 Task: Add Force Of Nature Meats Grass Fed Regeneratively Sourced Bison Ribeye Steak to the cart.
Action: Mouse moved to (17, 60)
Screenshot: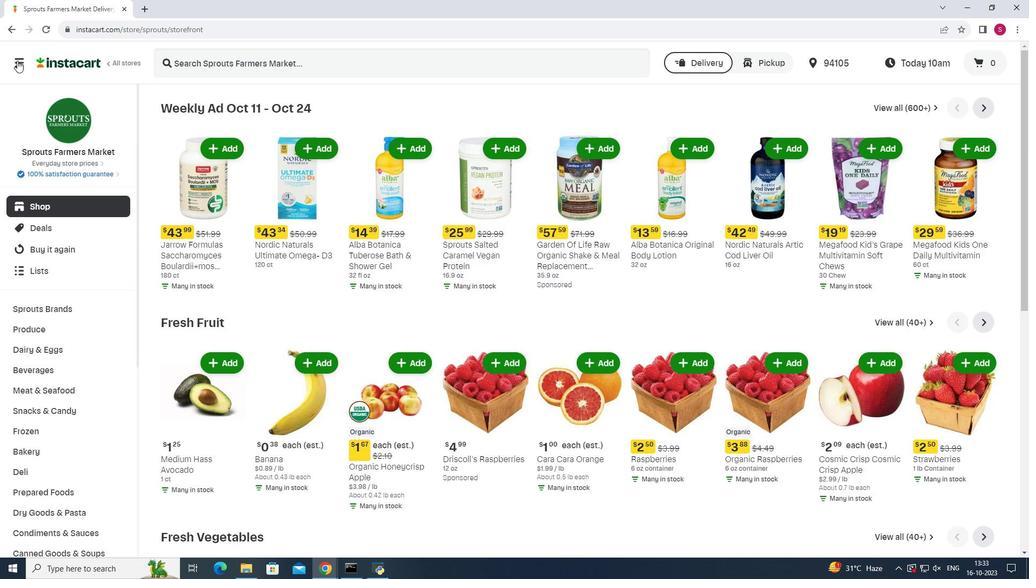 
Action: Mouse pressed left at (17, 60)
Screenshot: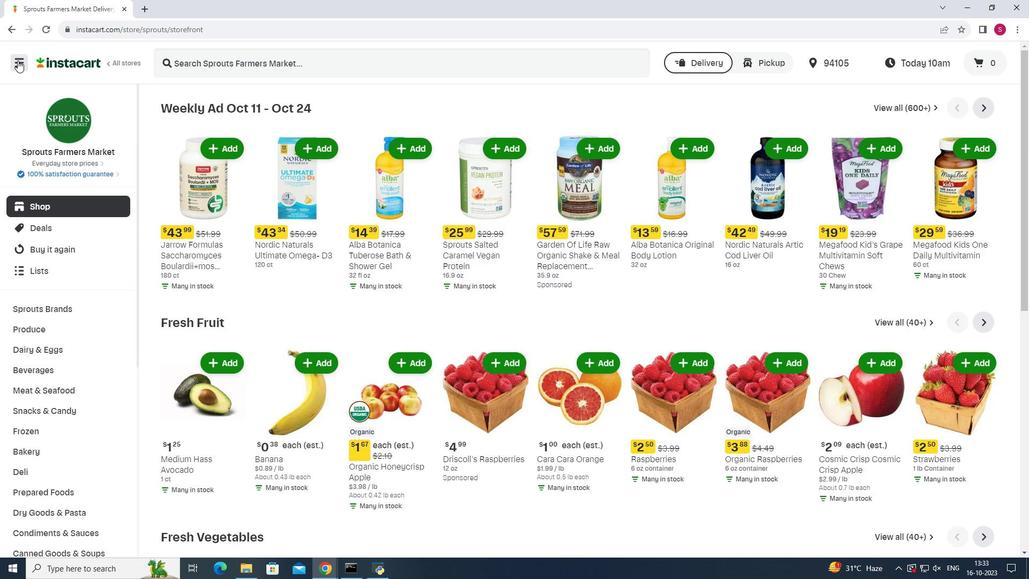
Action: Mouse moved to (50, 287)
Screenshot: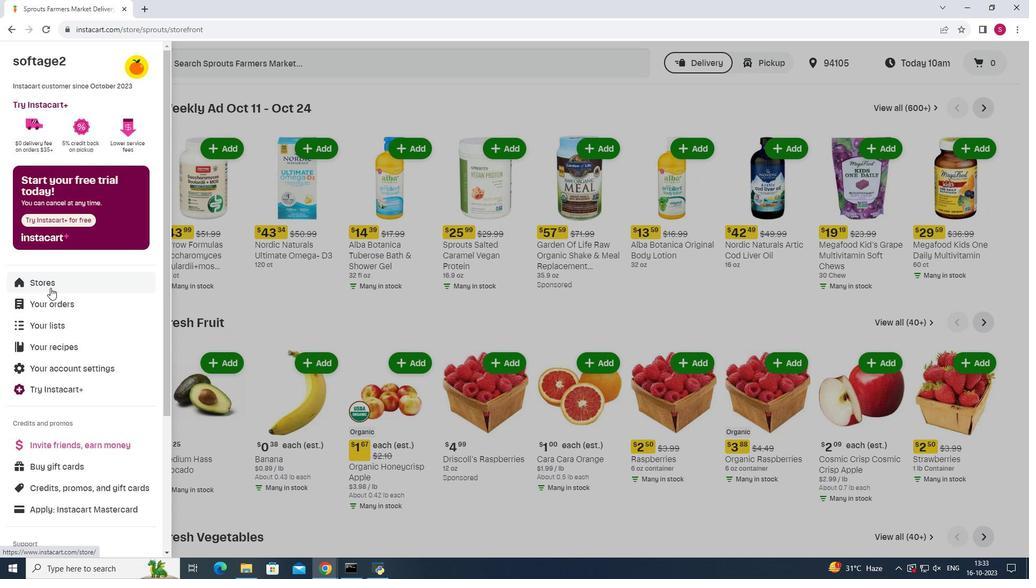 
Action: Mouse pressed left at (50, 287)
Screenshot: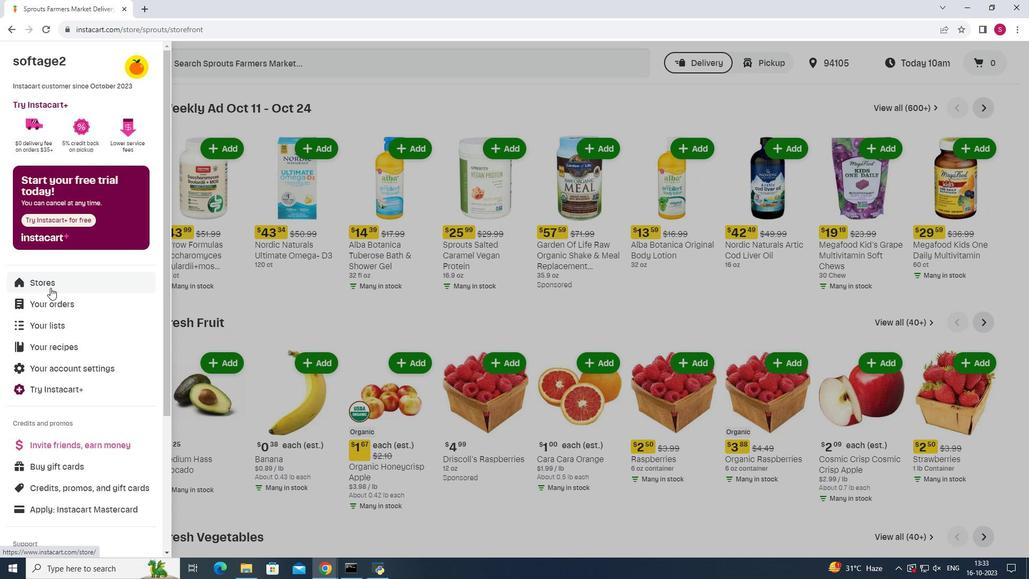
Action: Mouse moved to (254, 97)
Screenshot: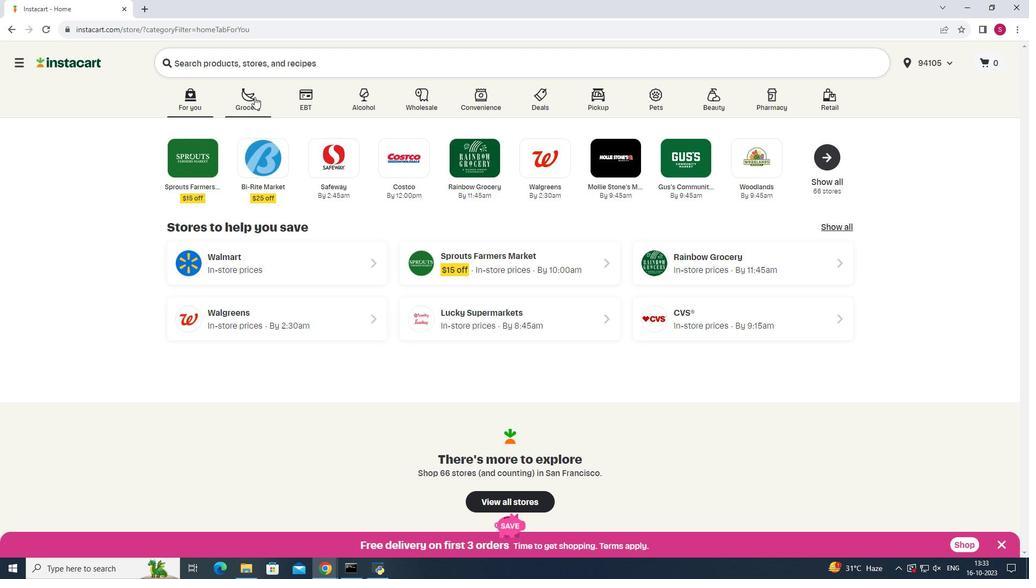 
Action: Mouse pressed left at (254, 97)
Screenshot: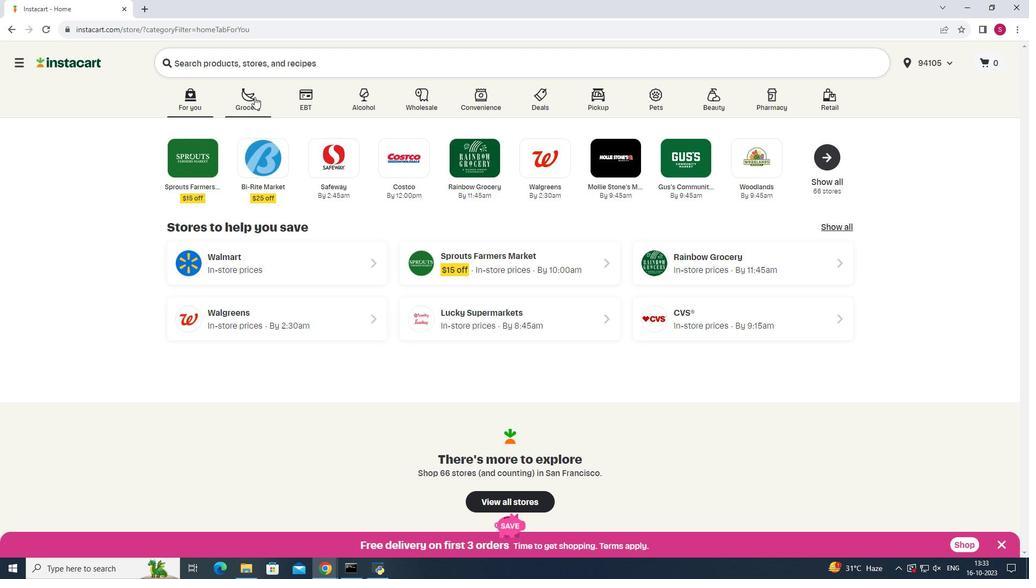 
Action: Mouse moved to (741, 149)
Screenshot: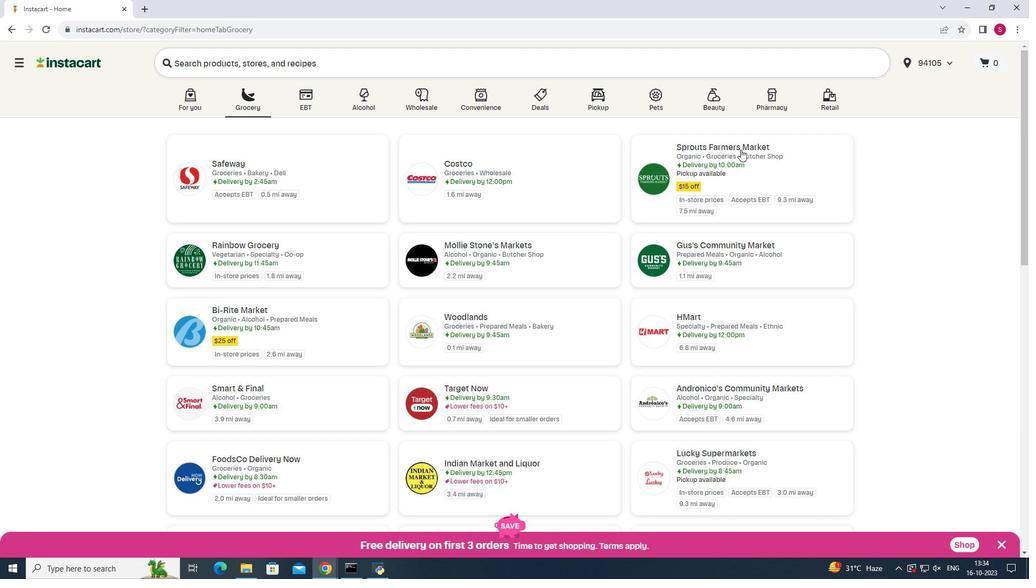 
Action: Mouse pressed left at (741, 149)
Screenshot: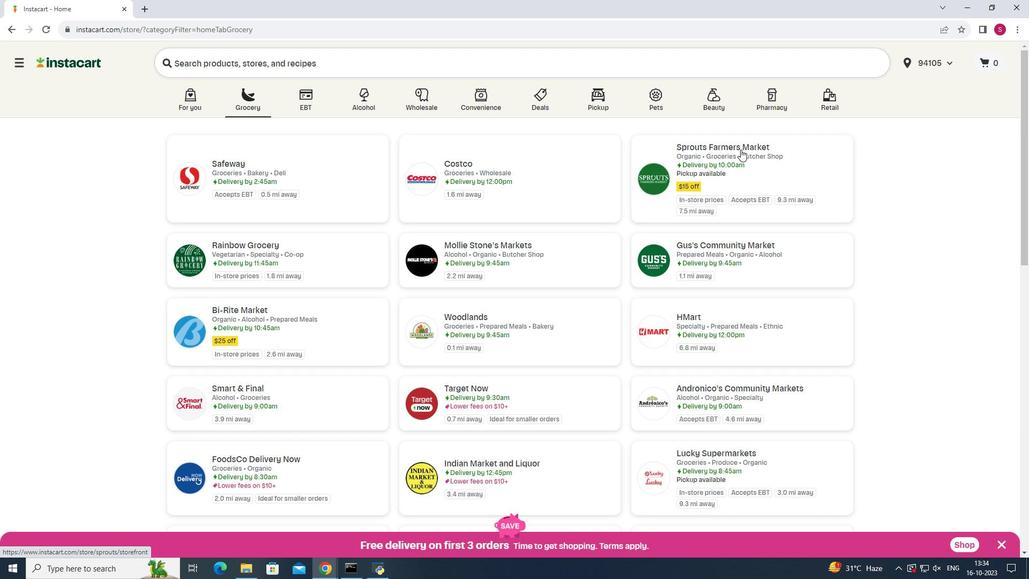 
Action: Mouse moved to (62, 388)
Screenshot: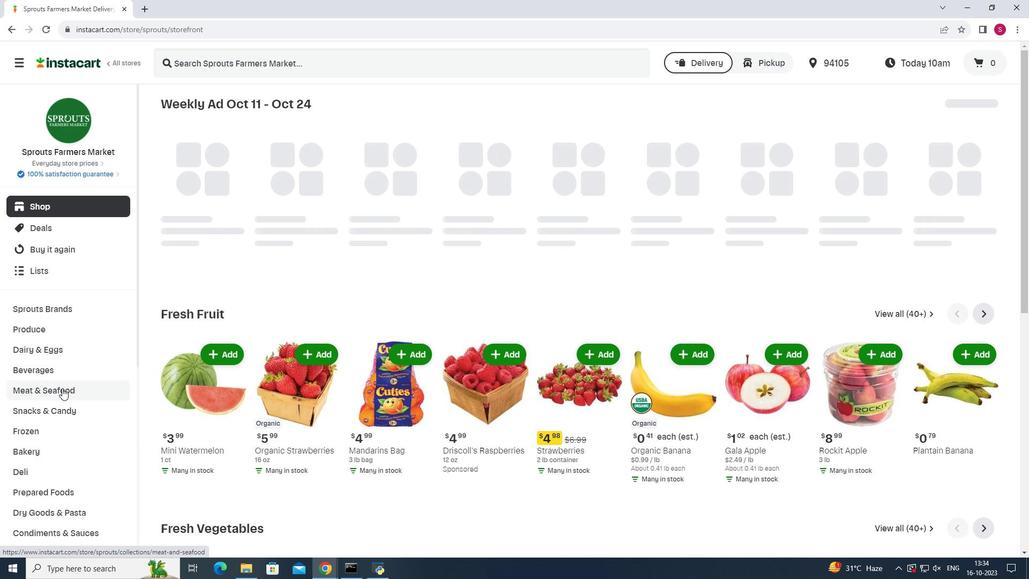 
Action: Mouse pressed left at (62, 388)
Screenshot: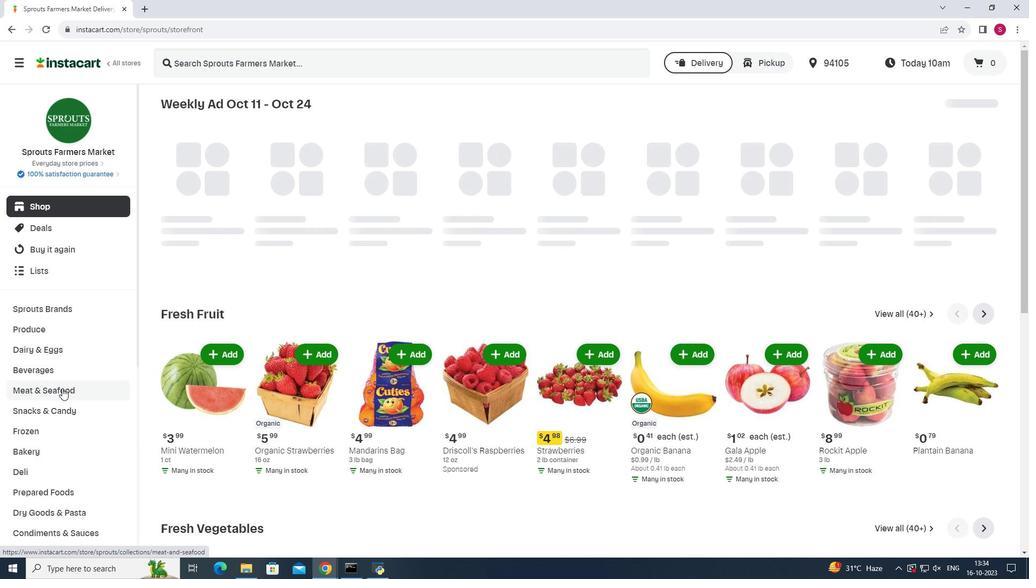 
Action: Mouse moved to (656, 134)
Screenshot: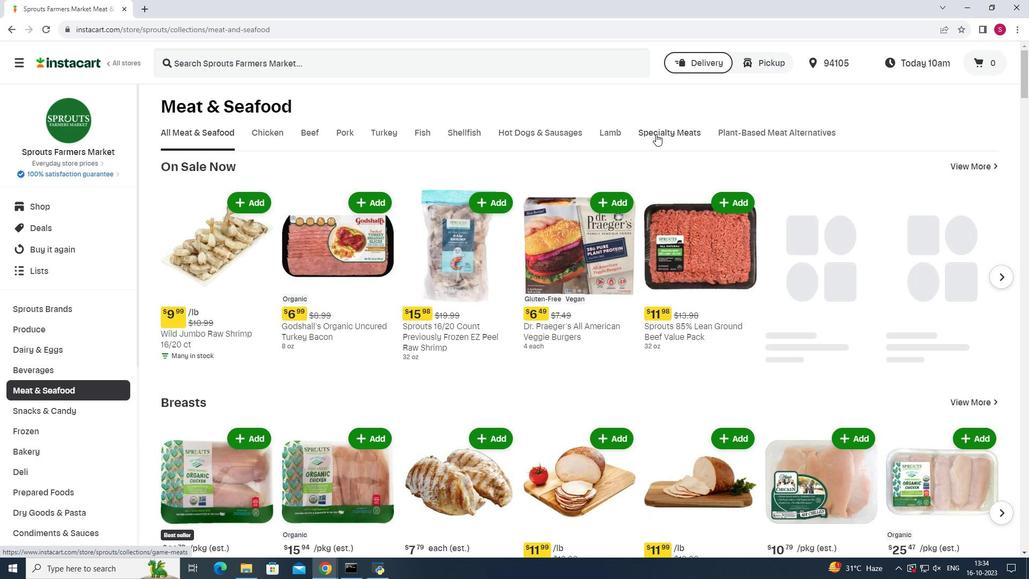 
Action: Mouse pressed left at (656, 134)
Screenshot: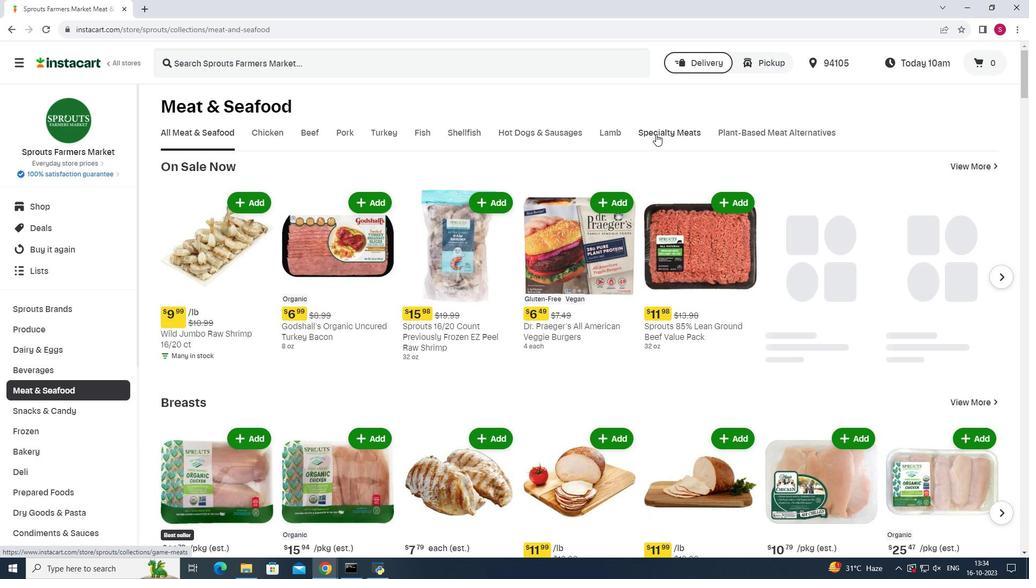 
Action: Mouse moved to (329, 60)
Screenshot: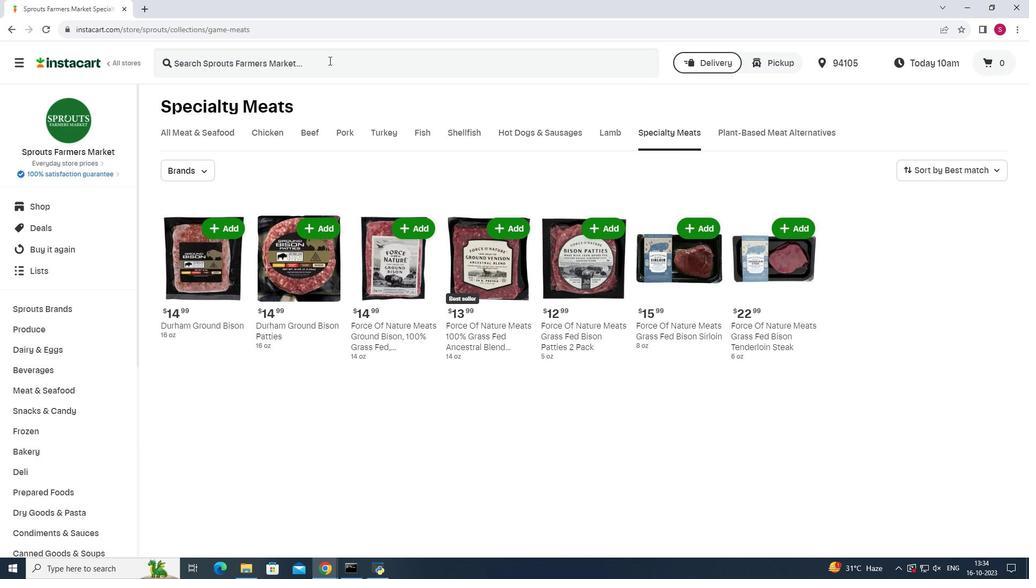 
Action: Mouse pressed left at (329, 60)
Screenshot: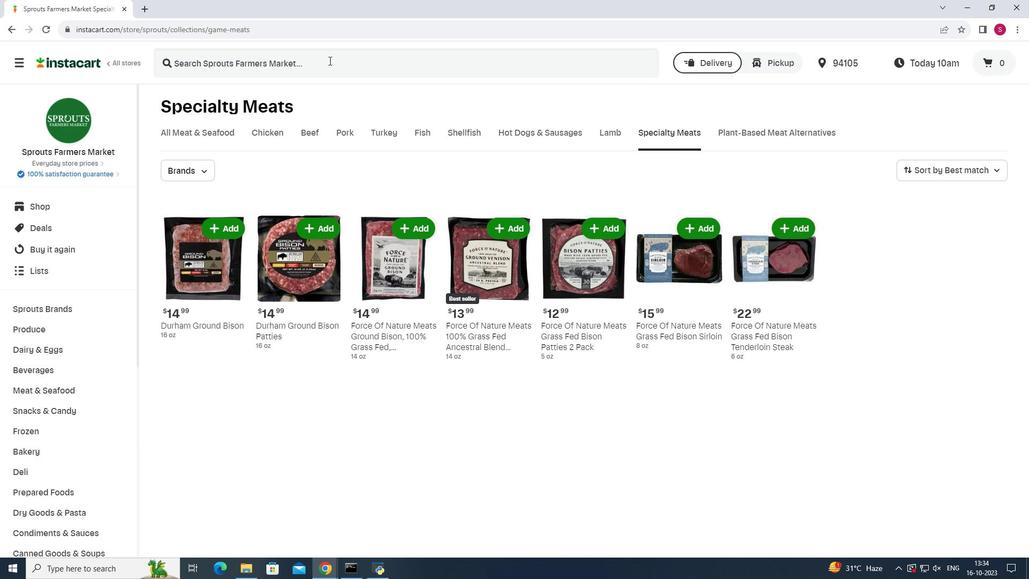 
Action: Key pressed <Key.shift><Key.shift><Key.shift><Key.shift><Key.shift><Key.shift><Key.shift><Key.shift><Key.shift>Force<Key.space><Key.shift>Of<Key.space><Key.shift>Nature<Key.space><Key.shift>Meats<Key.space><Key.shift>Grass<Key.space><Key.shift>Fedn<Key.space><Key.backspace><Key.backspace><Key.space><Key.shift><Key.shift><Key.shift><Key.shift>Regeneratively<Key.space><Key.shift>Sourced<Key.space><Key.shift>Bison<Key.space><Key.shift>Ribeye<Key.space><Key.shift>Steak<Key.enter>
Screenshot: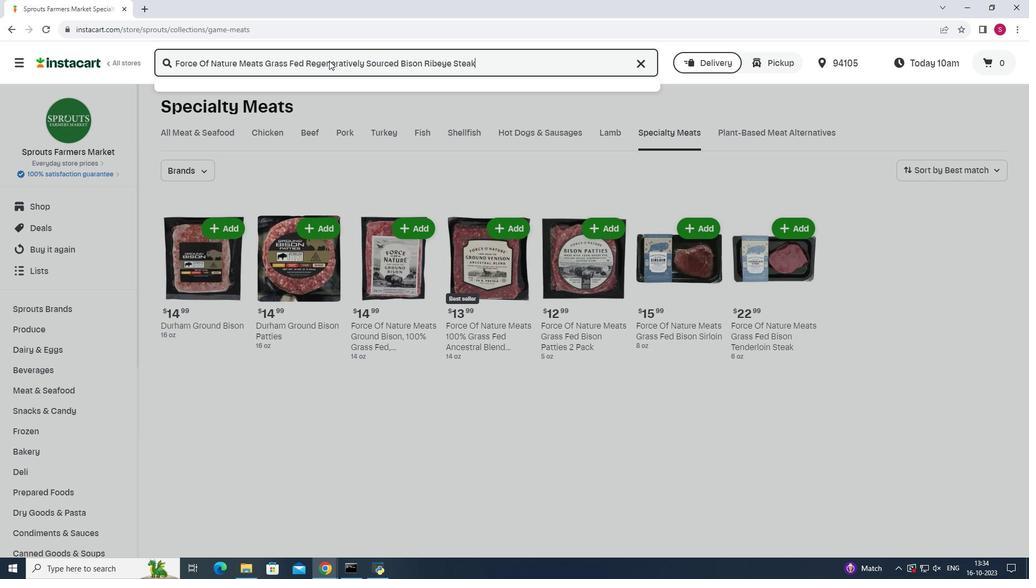 
Action: Mouse moved to (273, 158)
Screenshot: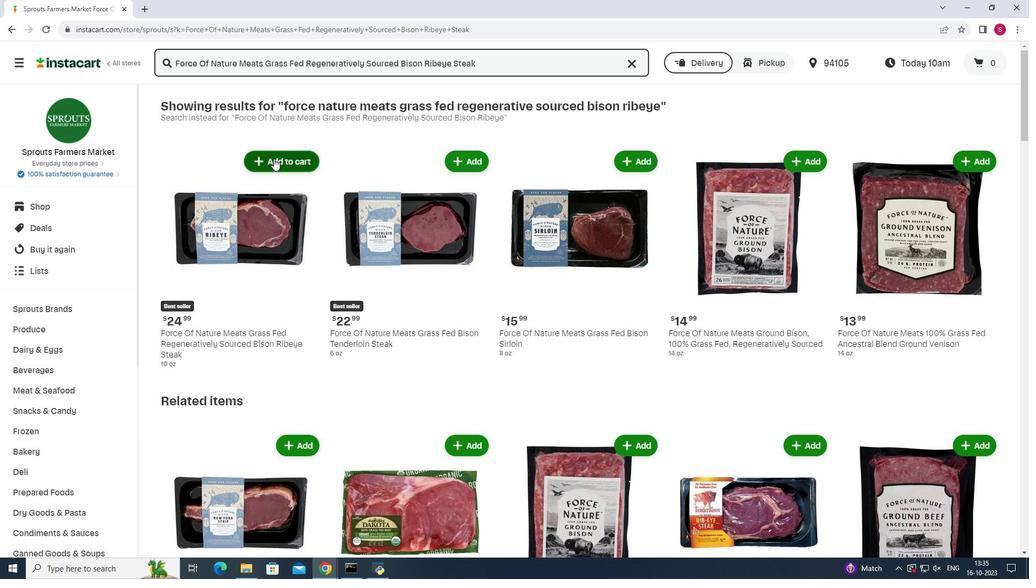 
Action: Mouse pressed left at (273, 158)
Screenshot: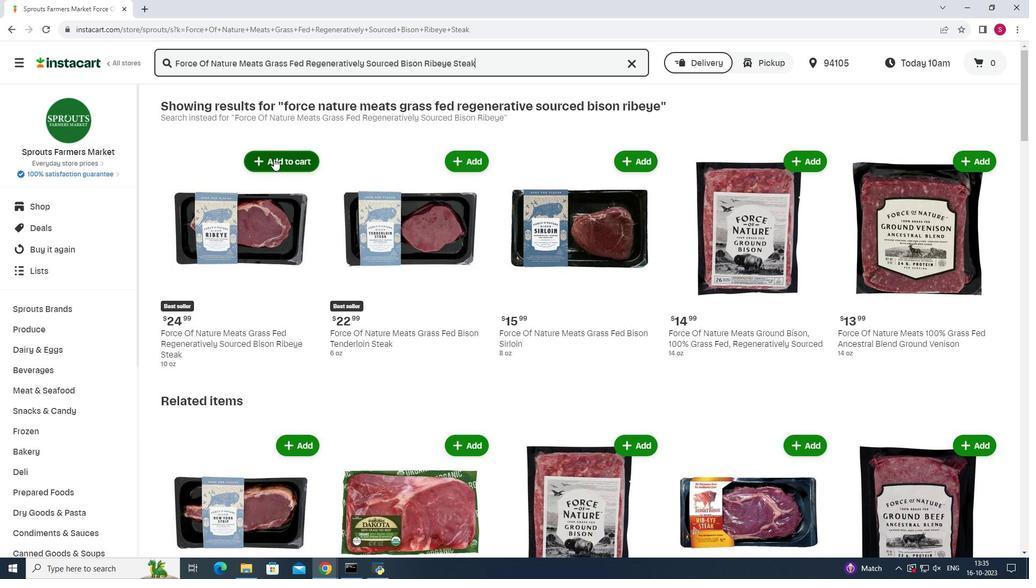 
